 Task: Move a contact to the 'friends' folder in Outlook.
Action: Mouse moved to (26, 97)
Screenshot: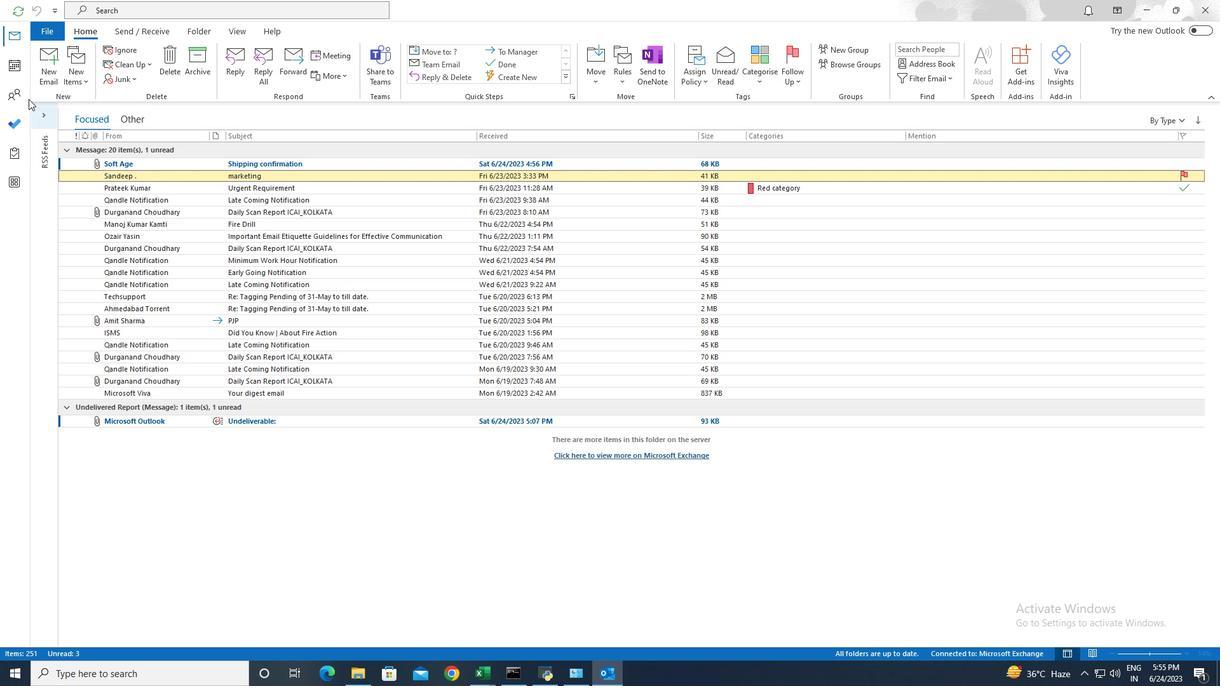 
Action: Mouse pressed left at (26, 97)
Screenshot: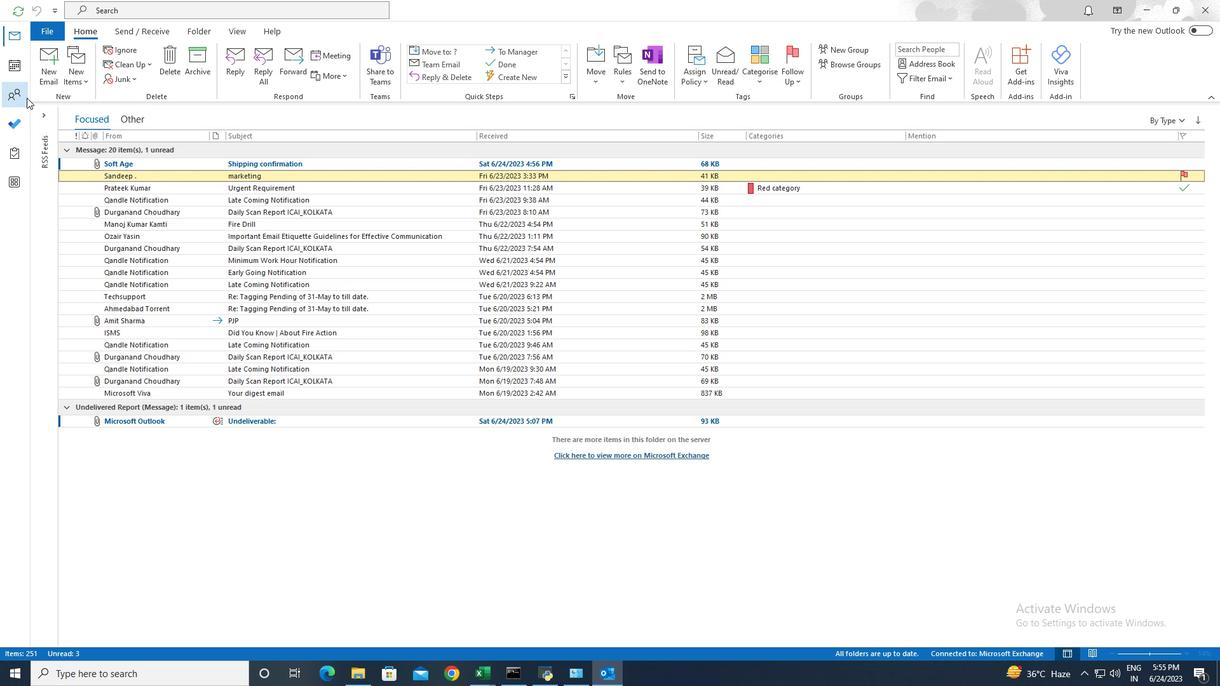 
Action: Mouse moved to (134, 282)
Screenshot: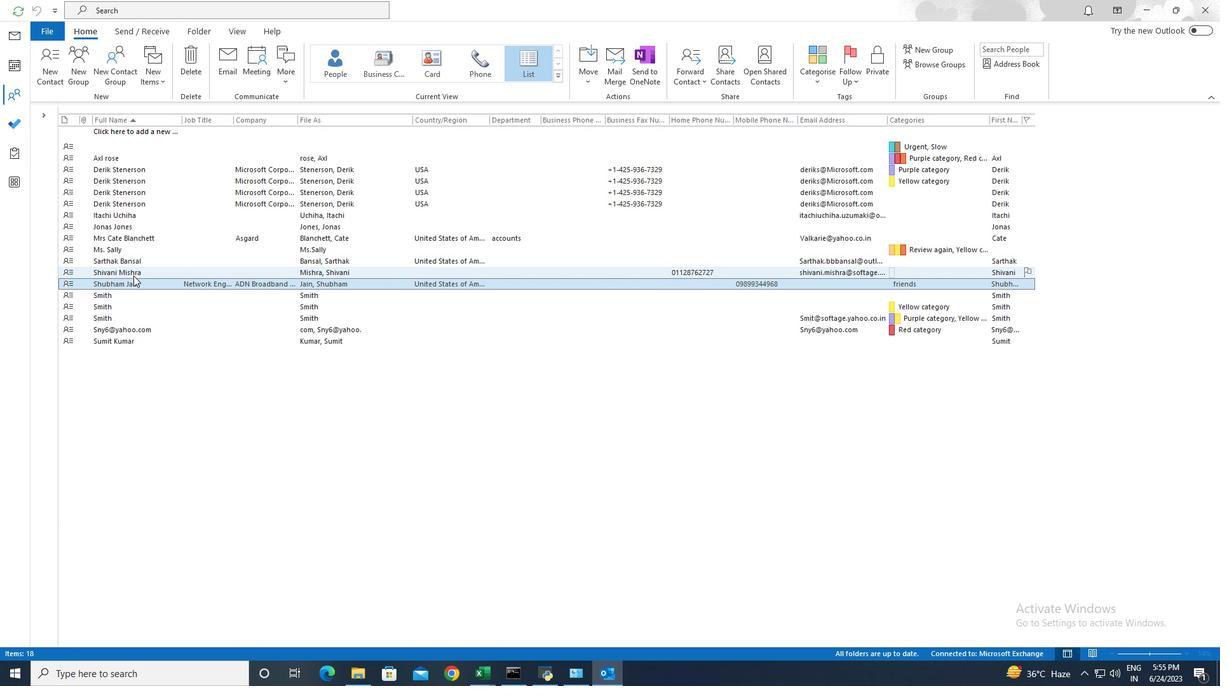 
Action: Mouse pressed left at (134, 282)
Screenshot: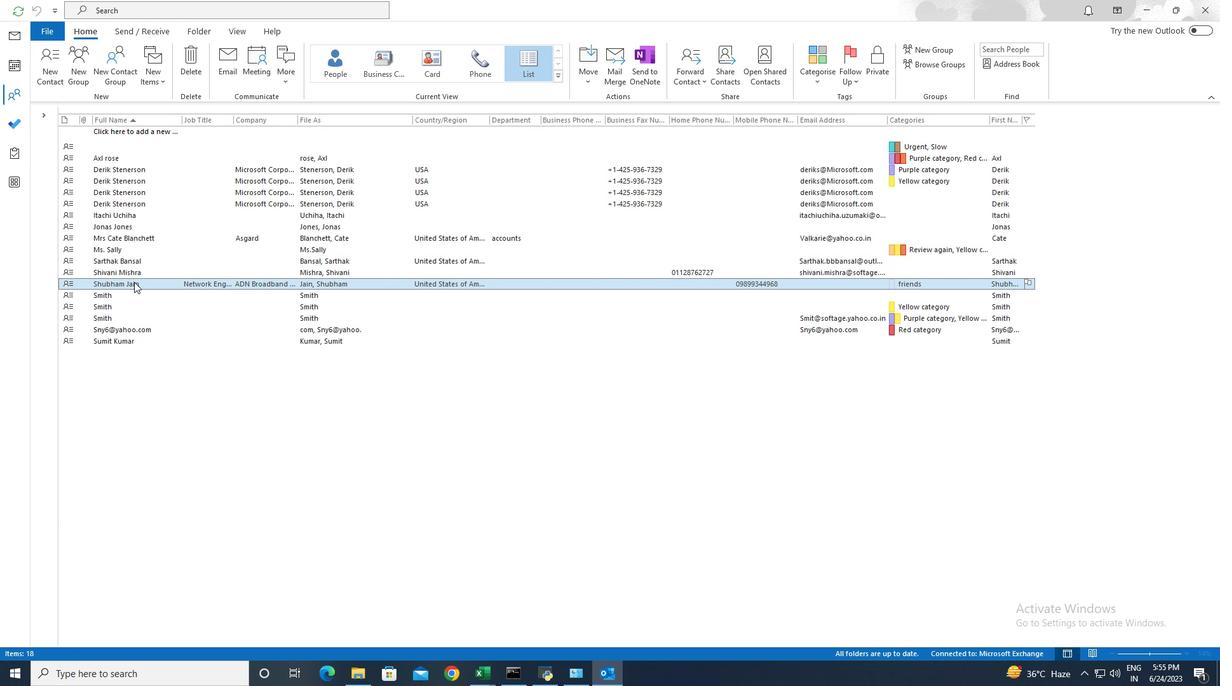 
Action: Mouse moved to (593, 77)
Screenshot: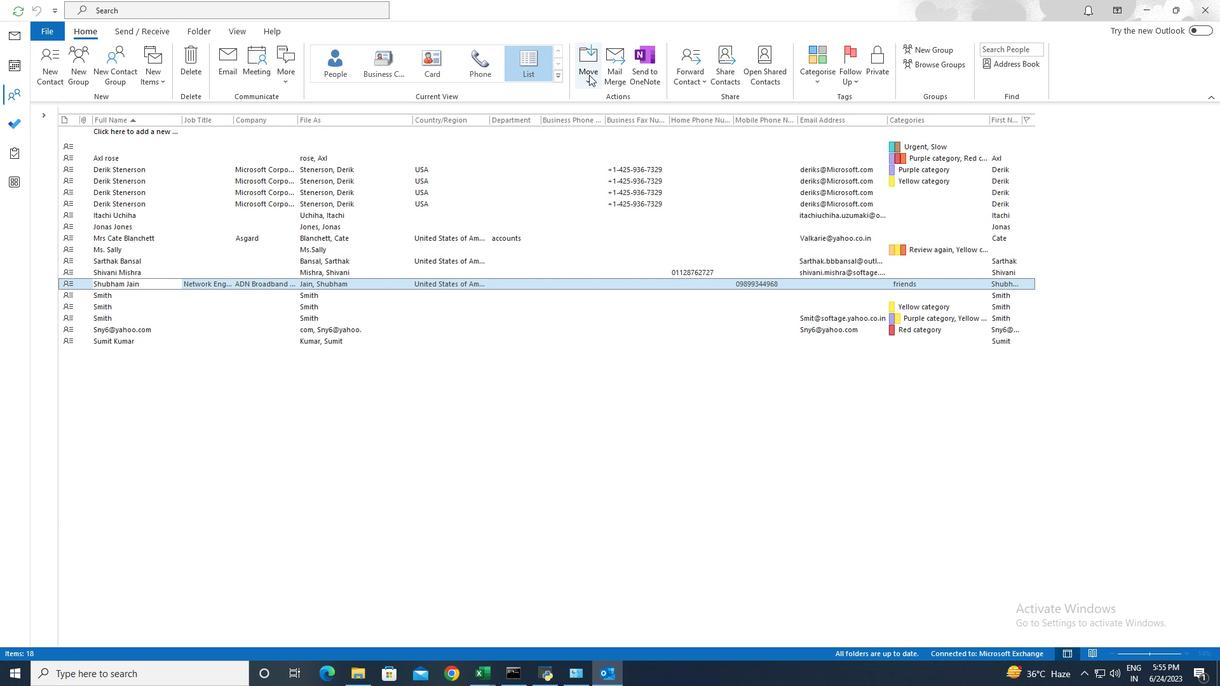 
Action: Mouse pressed left at (593, 77)
Screenshot: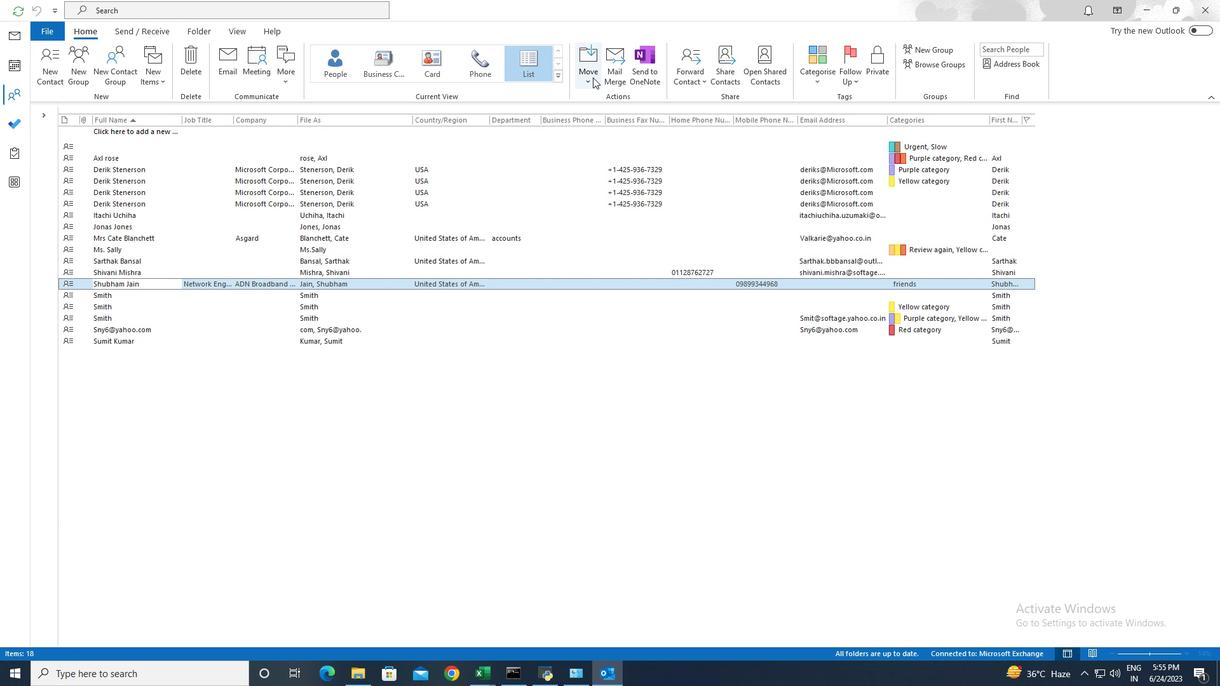 
Action: Mouse moved to (594, 113)
Screenshot: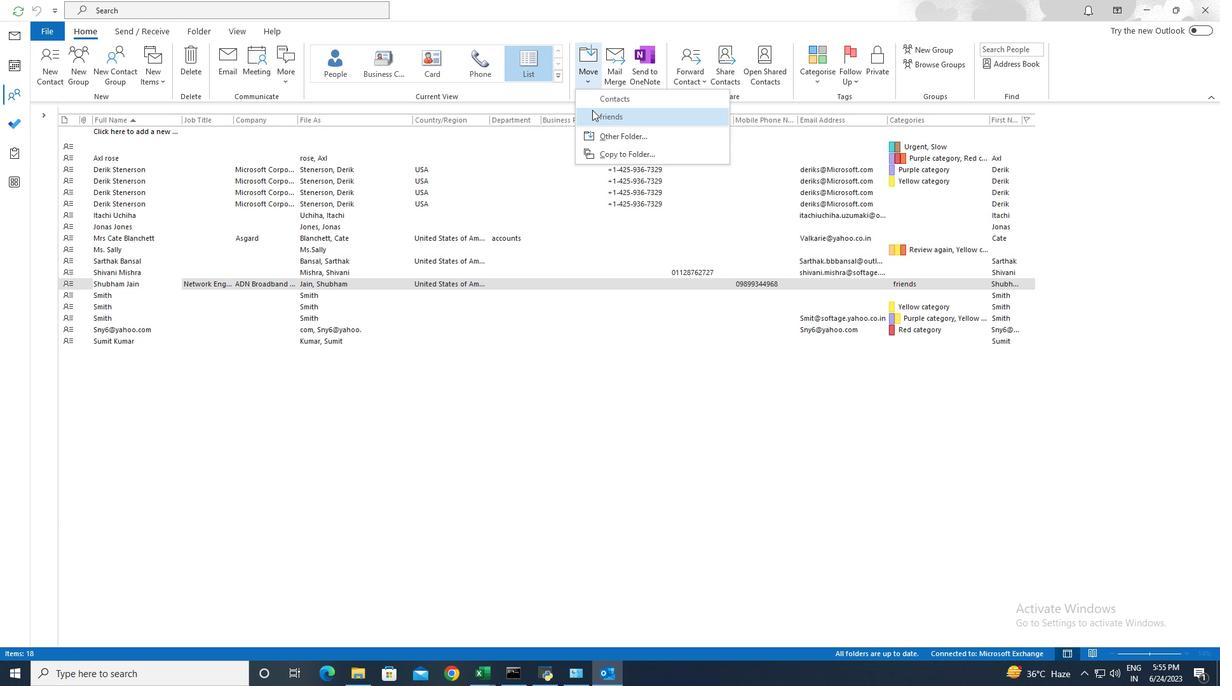 
Action: Mouse pressed left at (594, 113)
Screenshot: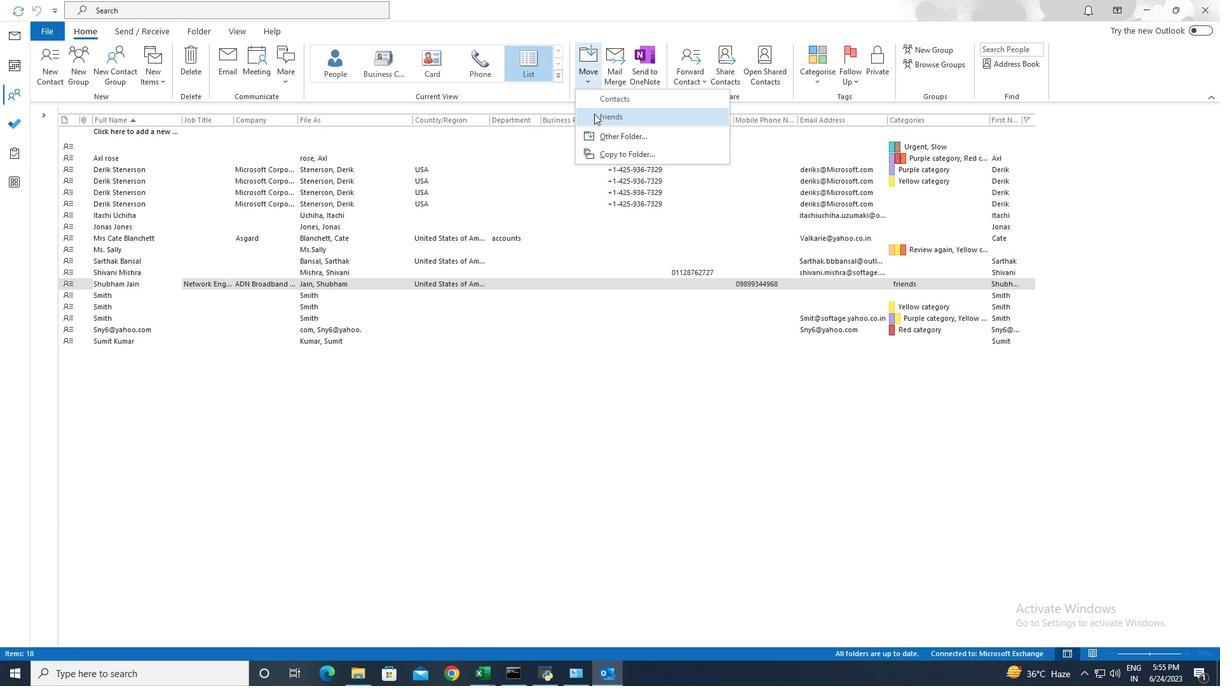 
